 Task: Check for job postings on the  page of JPMorgan Chase & Co.
Action: Mouse moved to (660, 85)
Screenshot: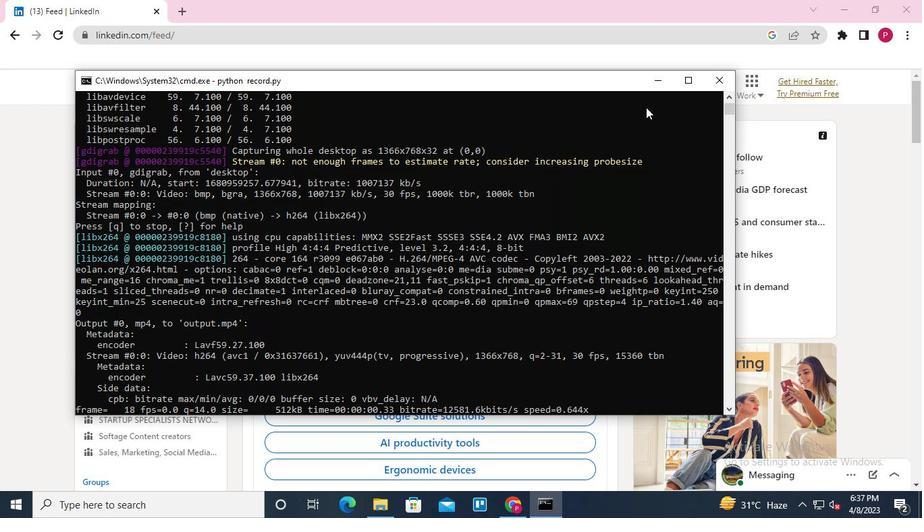 
Action: Mouse pressed left at (660, 85)
Screenshot: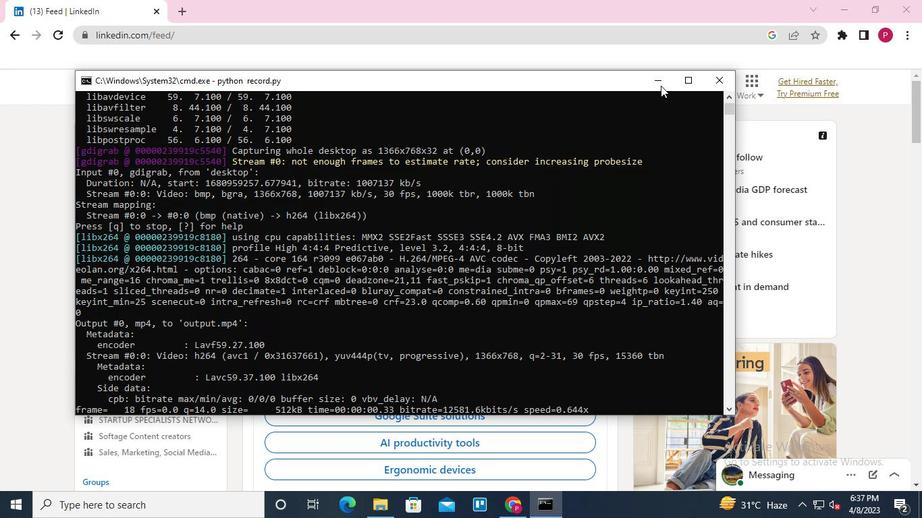 
Action: Mouse moved to (161, 92)
Screenshot: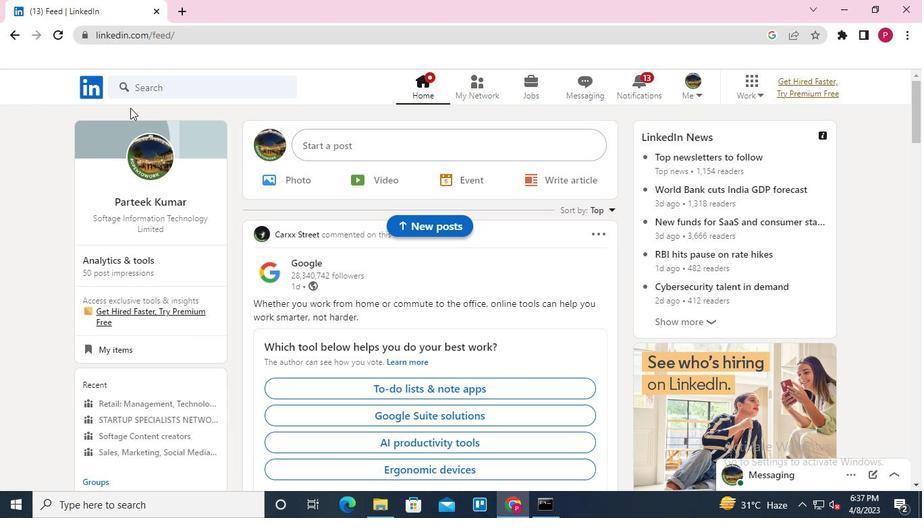 
Action: Mouse pressed left at (161, 92)
Screenshot: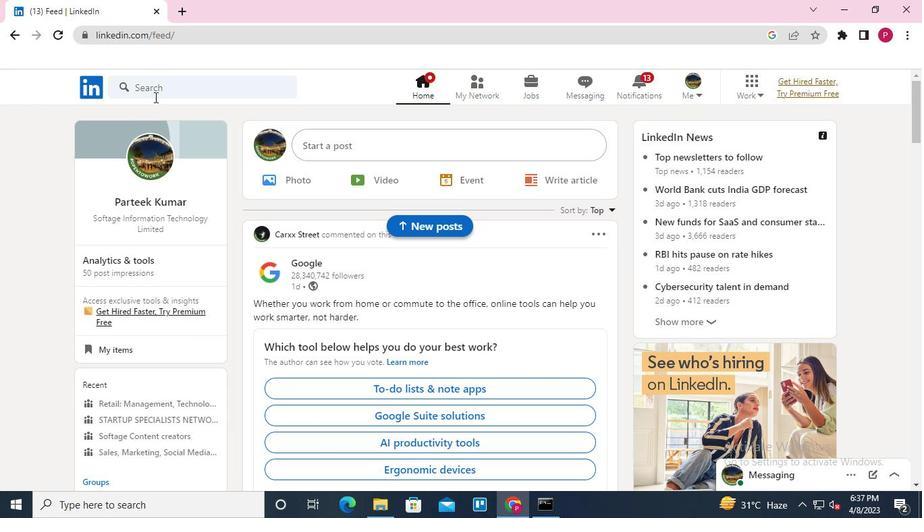 
Action: Mouse moved to (130, 151)
Screenshot: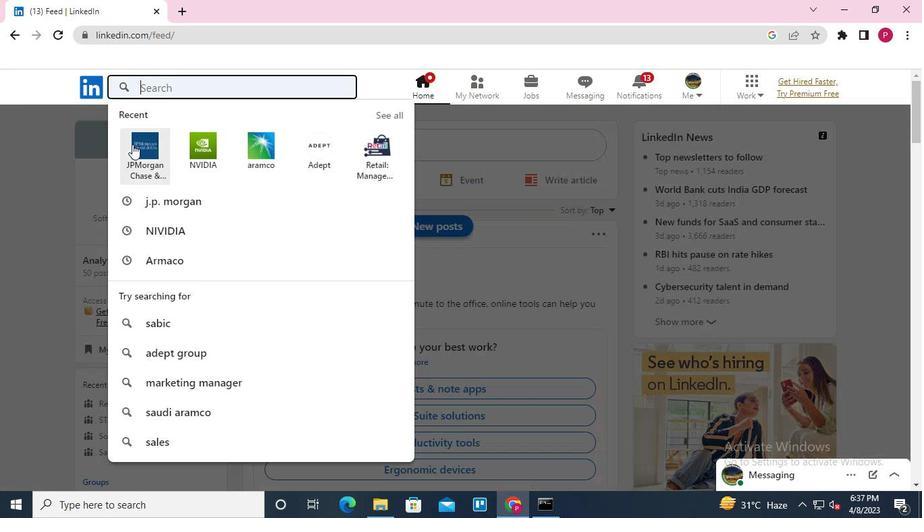 
Action: Mouse pressed left at (130, 151)
Screenshot: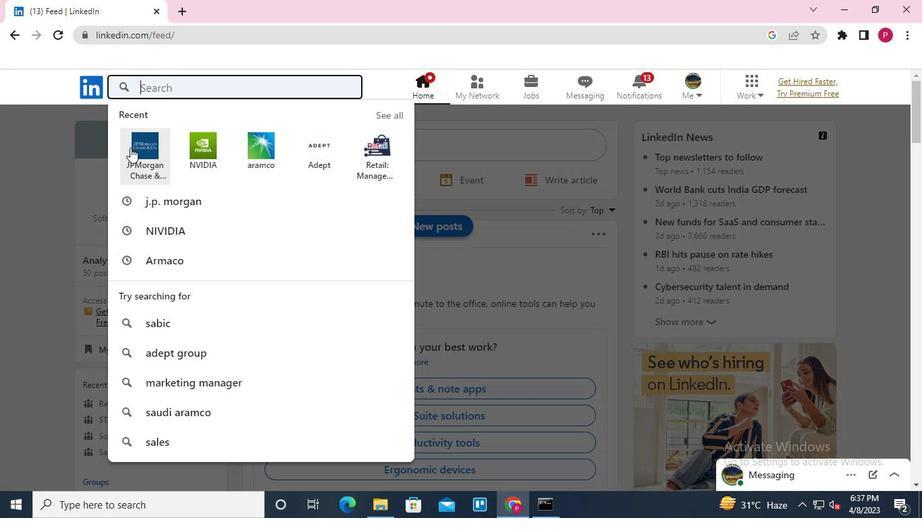 
Action: Mouse moved to (292, 155)
Screenshot: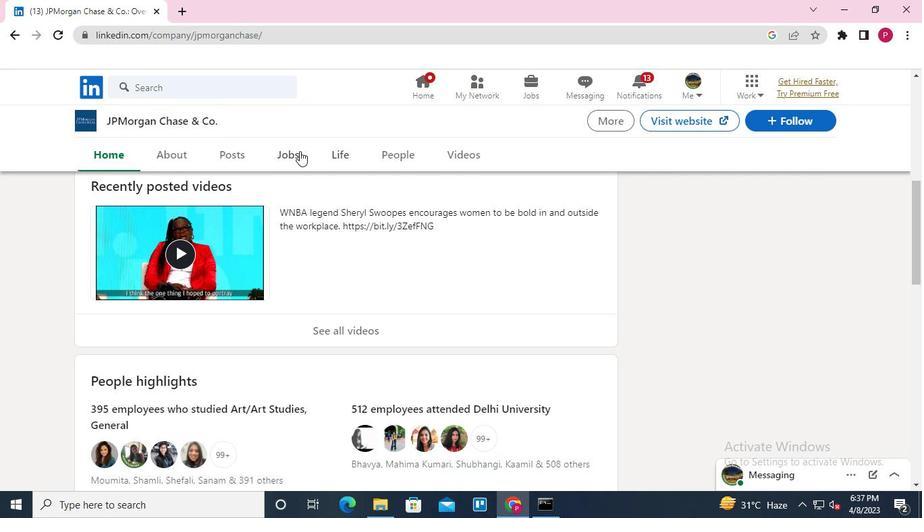 
Action: Mouse pressed left at (292, 155)
Screenshot: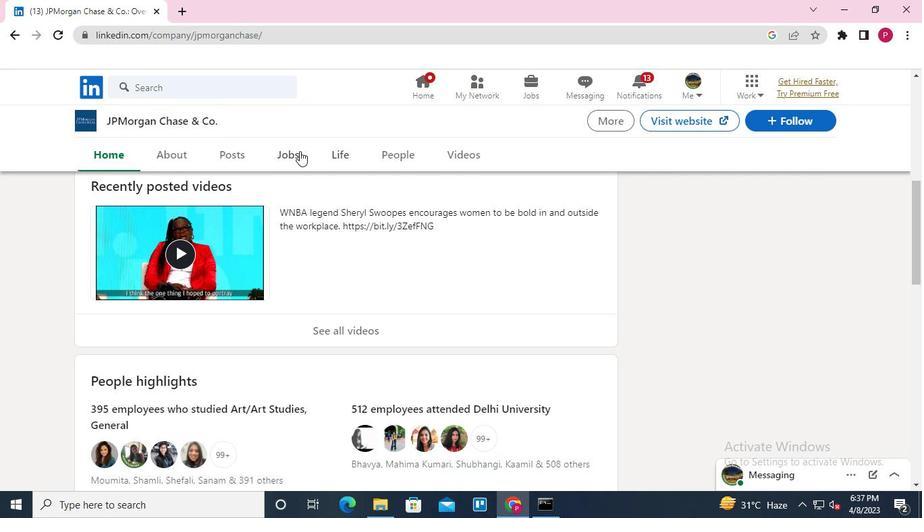
Action: Mouse moved to (336, 311)
Screenshot: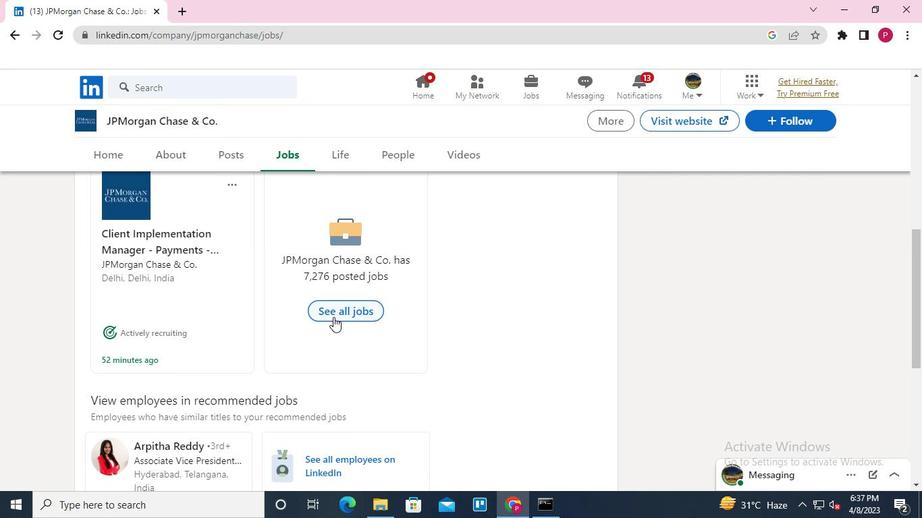 
Action: Mouse pressed left at (336, 311)
Screenshot: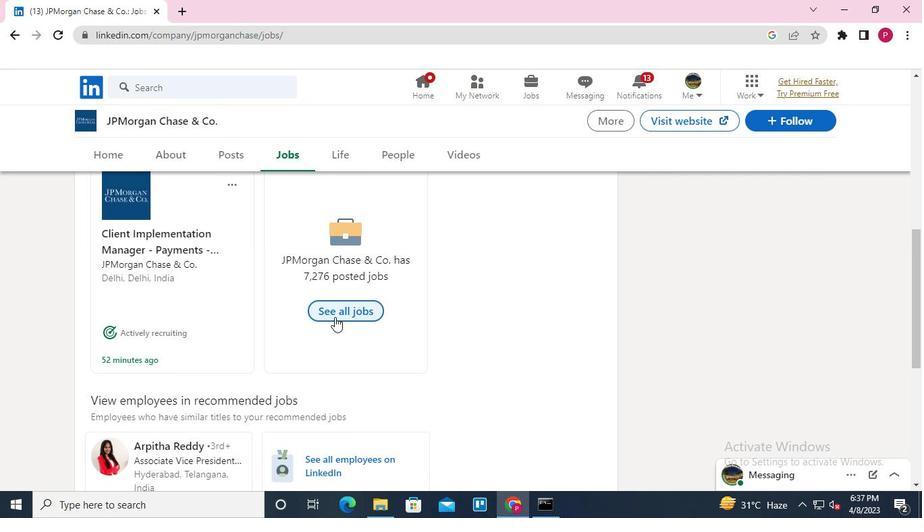 
Action: Mouse moved to (712, 357)
Screenshot: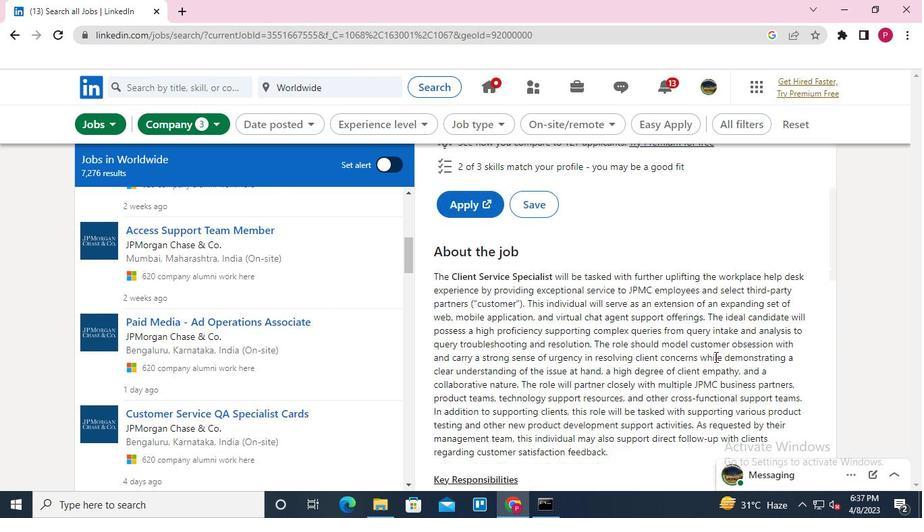 
Action: Keyboard Key.alt_l
Screenshot: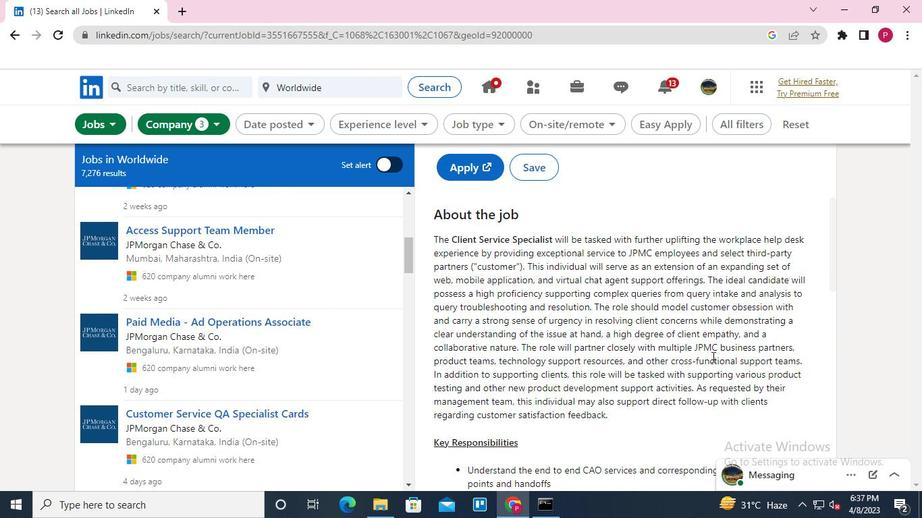 
Action: Mouse moved to (708, 357)
Screenshot: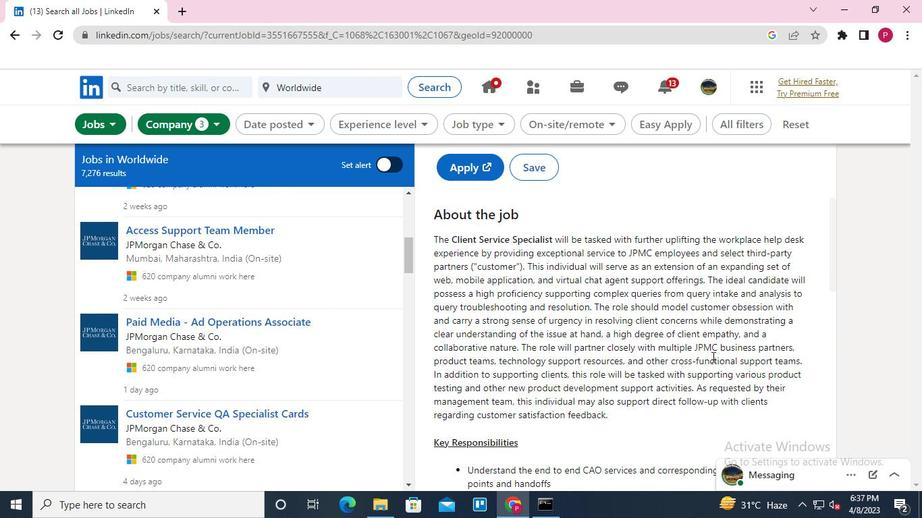 
Action: Keyboard Key.tab
Screenshot: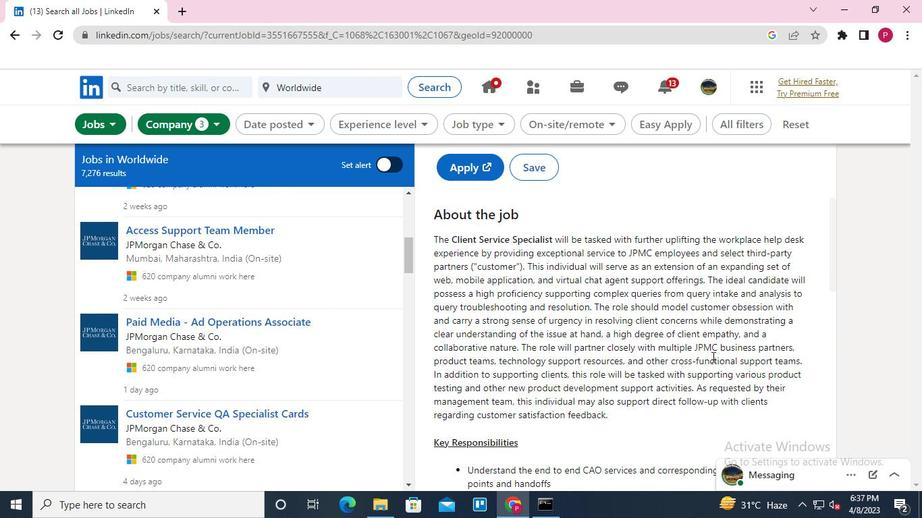 
Action: Mouse moved to (711, 78)
Screenshot: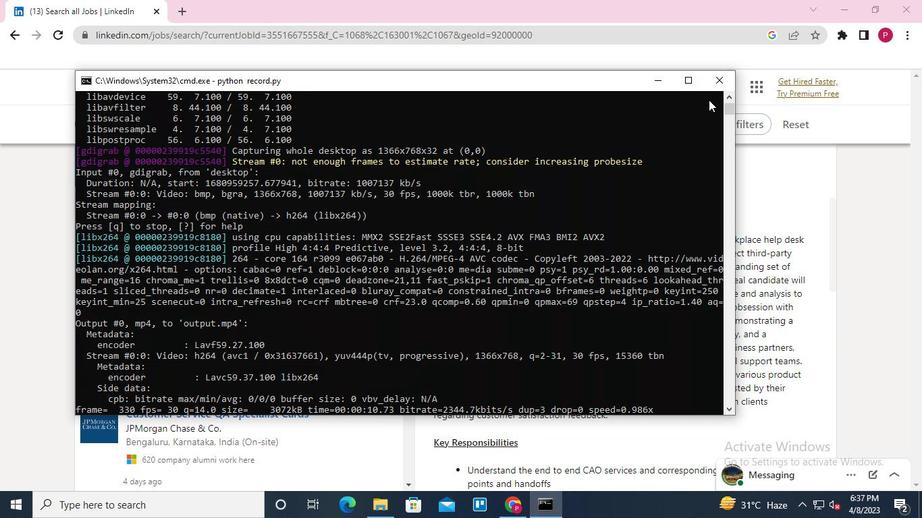 
Action: Mouse pressed left at (711, 78)
Screenshot: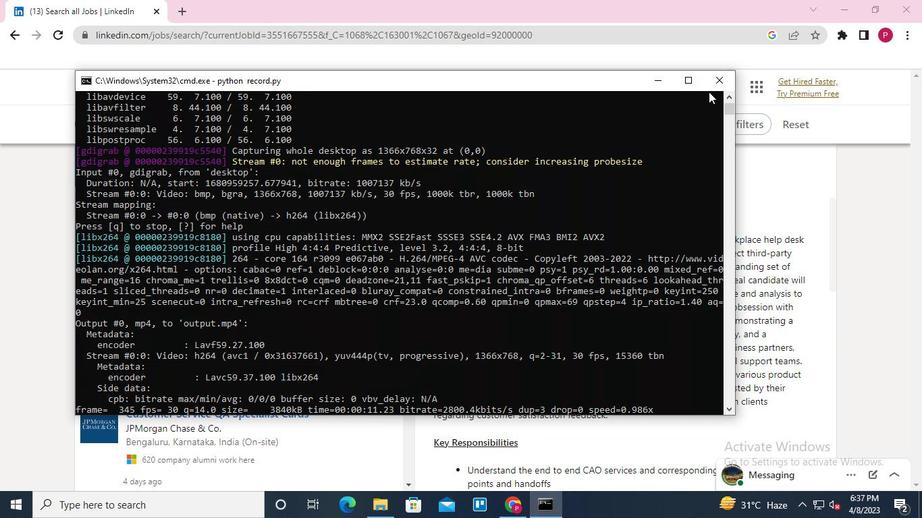 
Action: Mouse moved to (711, 78)
Screenshot: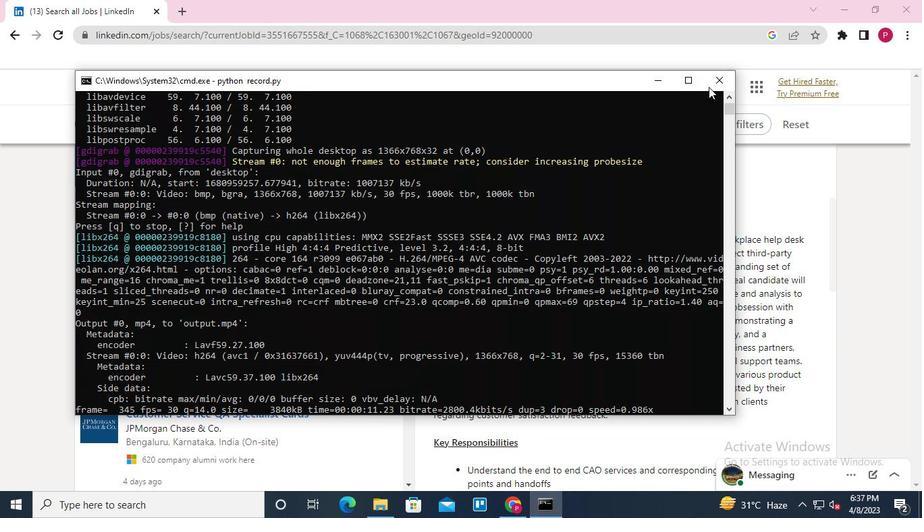 
